 Task: Add the task  Upgrade and migrate company customer support to a cloud-based solution to the section Dev Drive in the project AptitudeWorks and add a Due Date to the respective task as 2024/02/05
Action: Mouse moved to (569, 484)
Screenshot: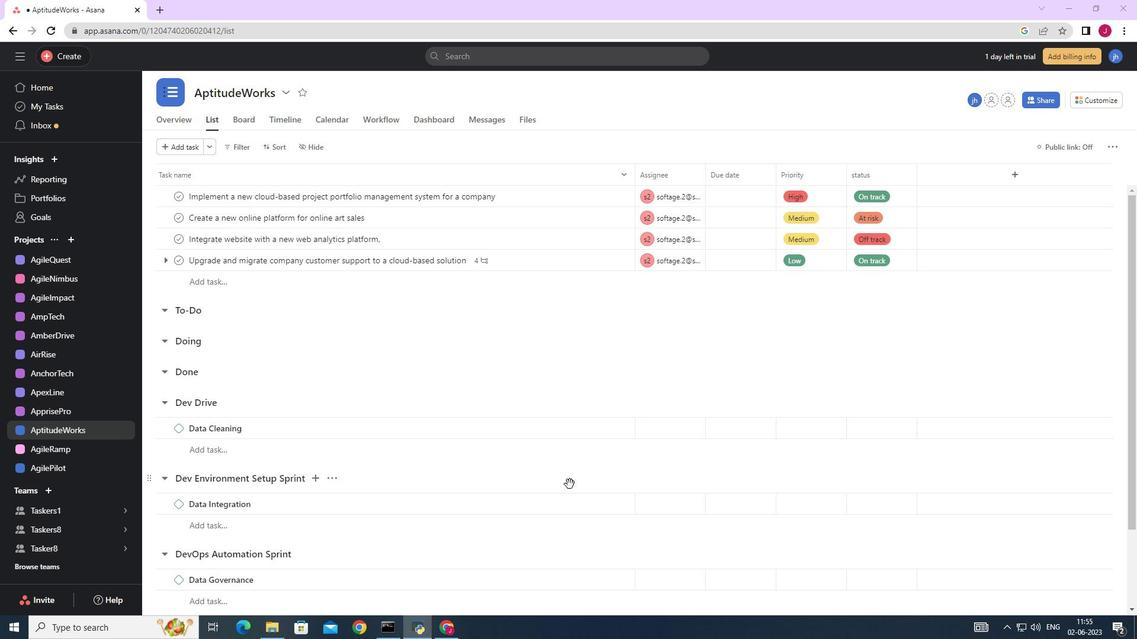 
Action: Mouse scrolled (569, 483) with delta (0, 0)
Screenshot: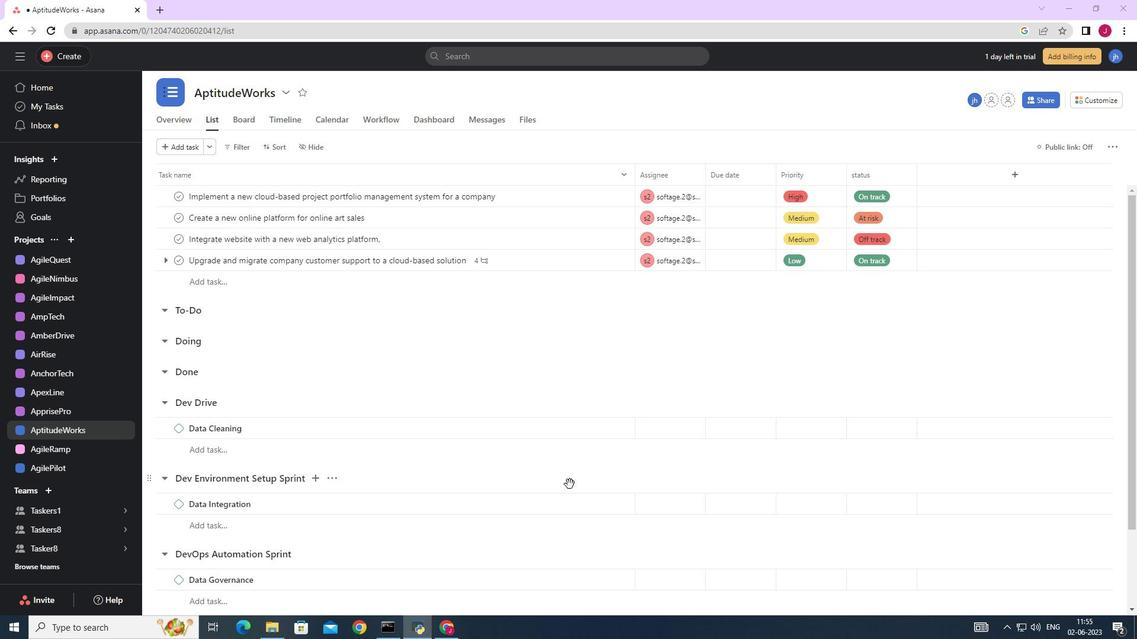 
Action: Mouse scrolled (569, 483) with delta (0, 0)
Screenshot: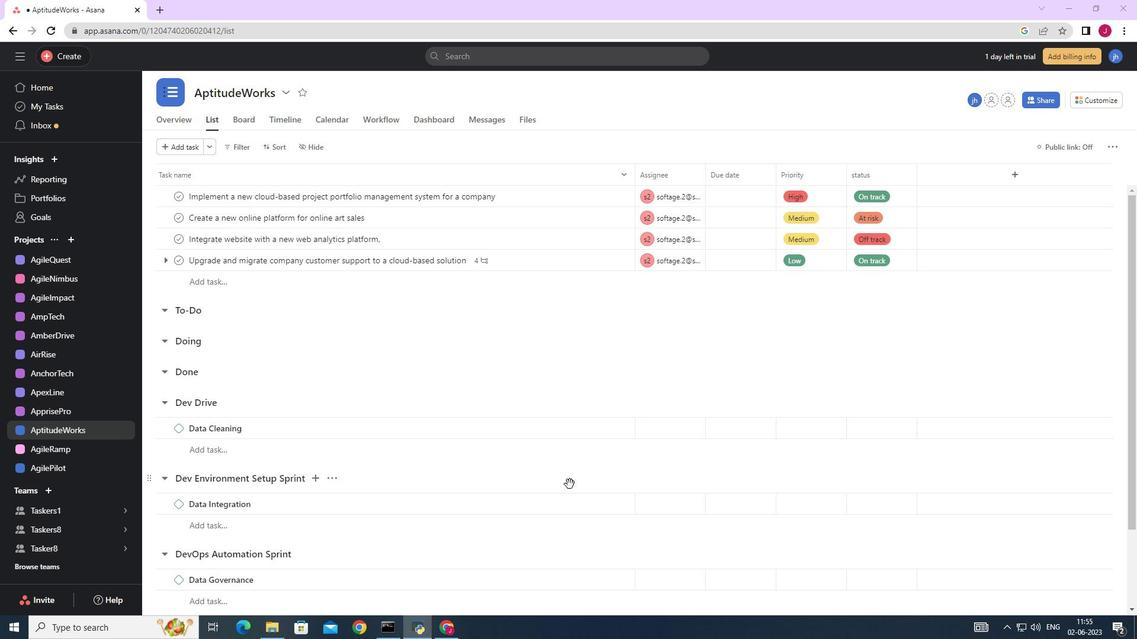 
Action: Mouse scrolled (569, 483) with delta (0, 0)
Screenshot: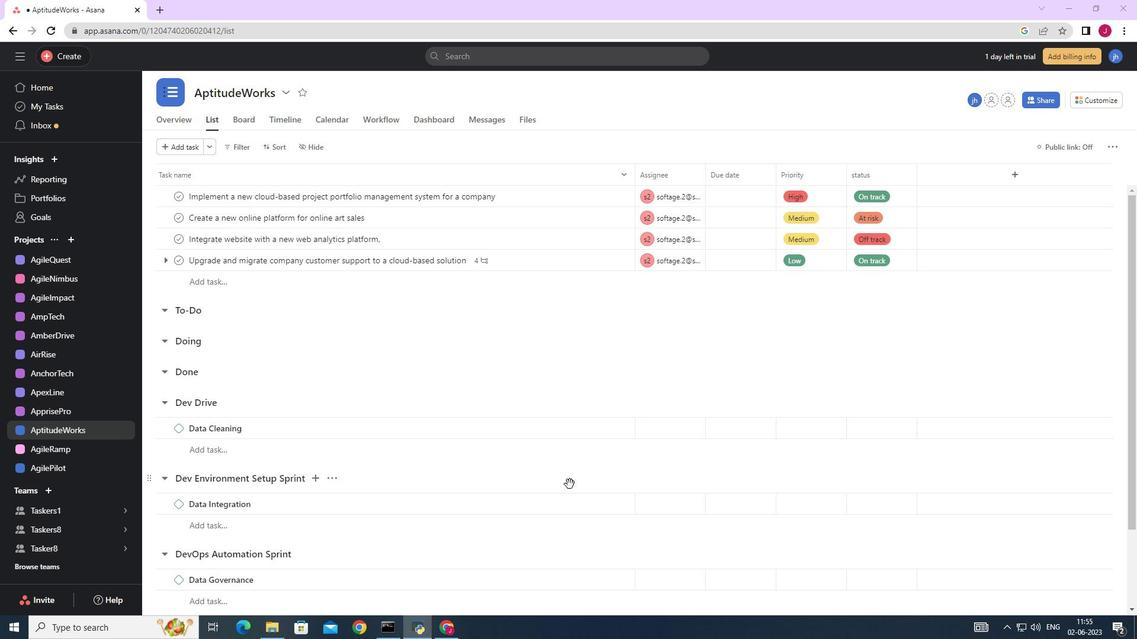 
Action: Mouse moved to (569, 484)
Screenshot: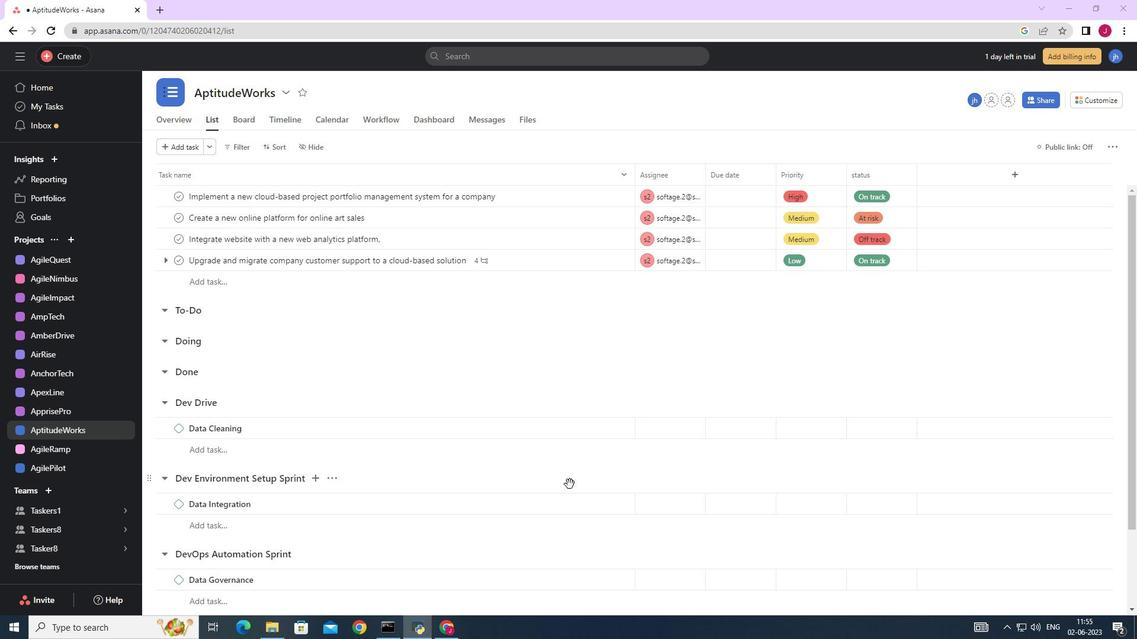 
Action: Mouse scrolled (569, 483) with delta (0, 0)
Screenshot: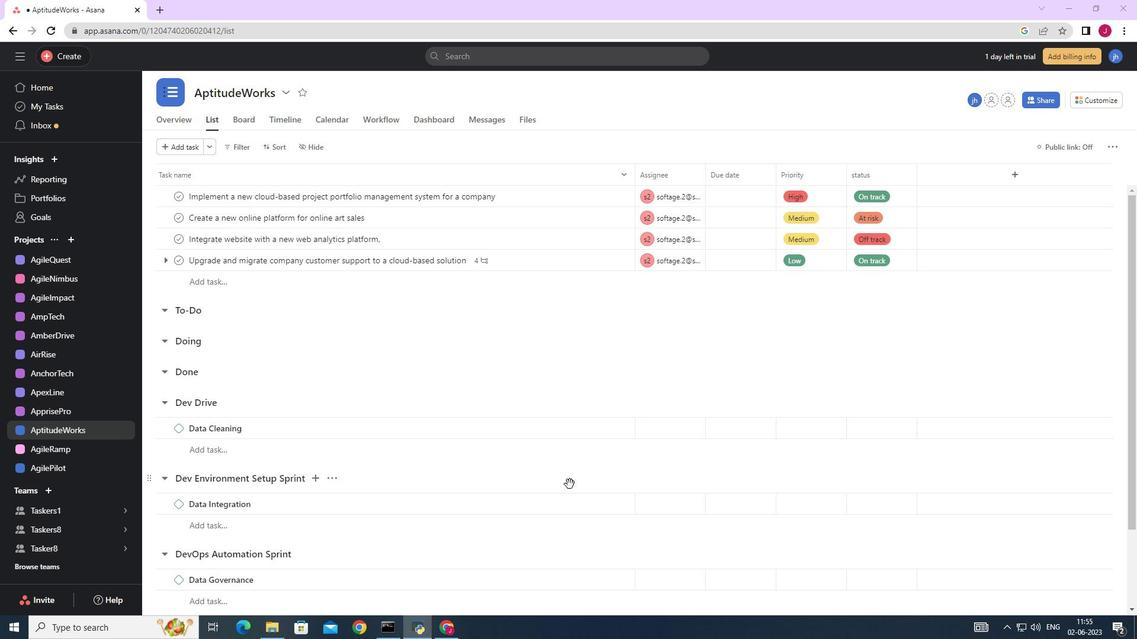 
Action: Mouse moved to (555, 490)
Screenshot: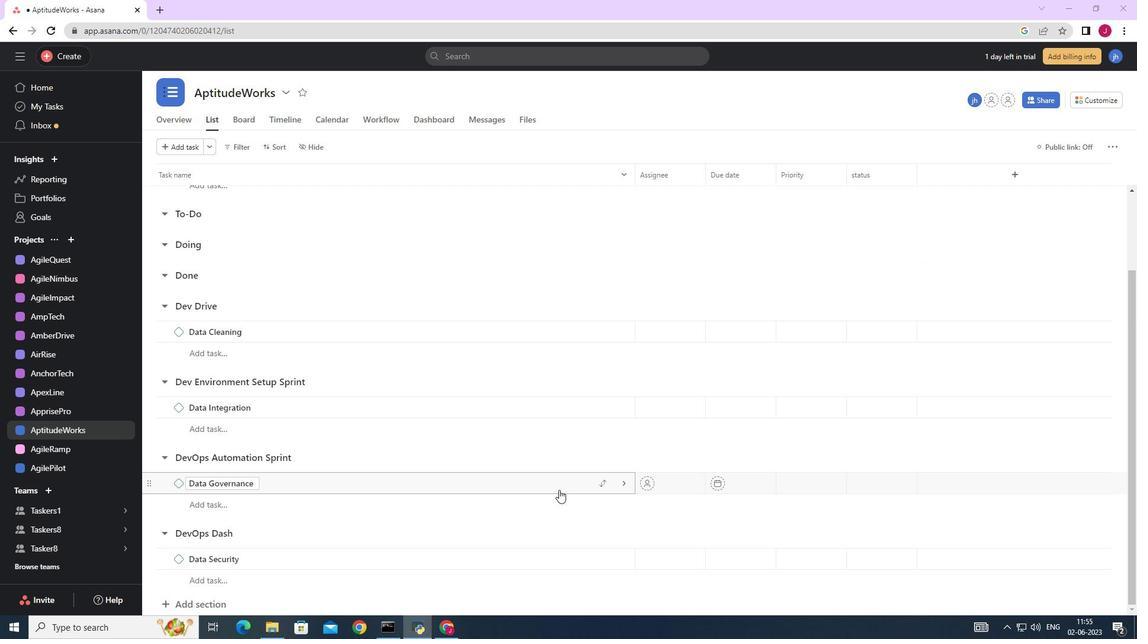 
Action: Mouse scrolled (555, 491) with delta (0, 0)
Screenshot: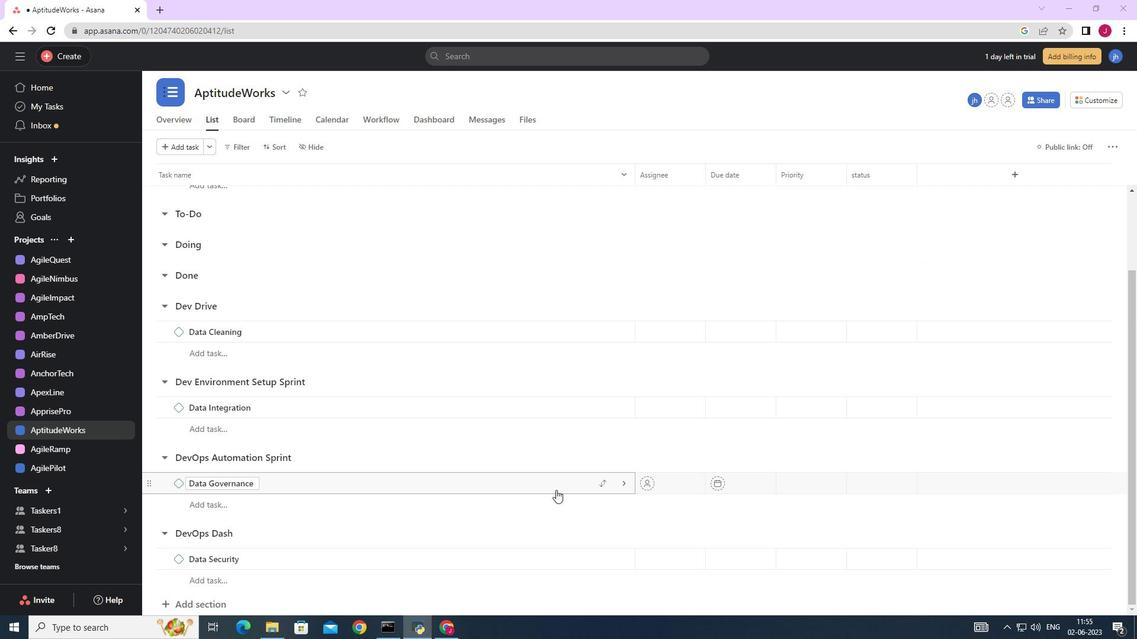 
Action: Mouse scrolled (555, 491) with delta (0, 0)
Screenshot: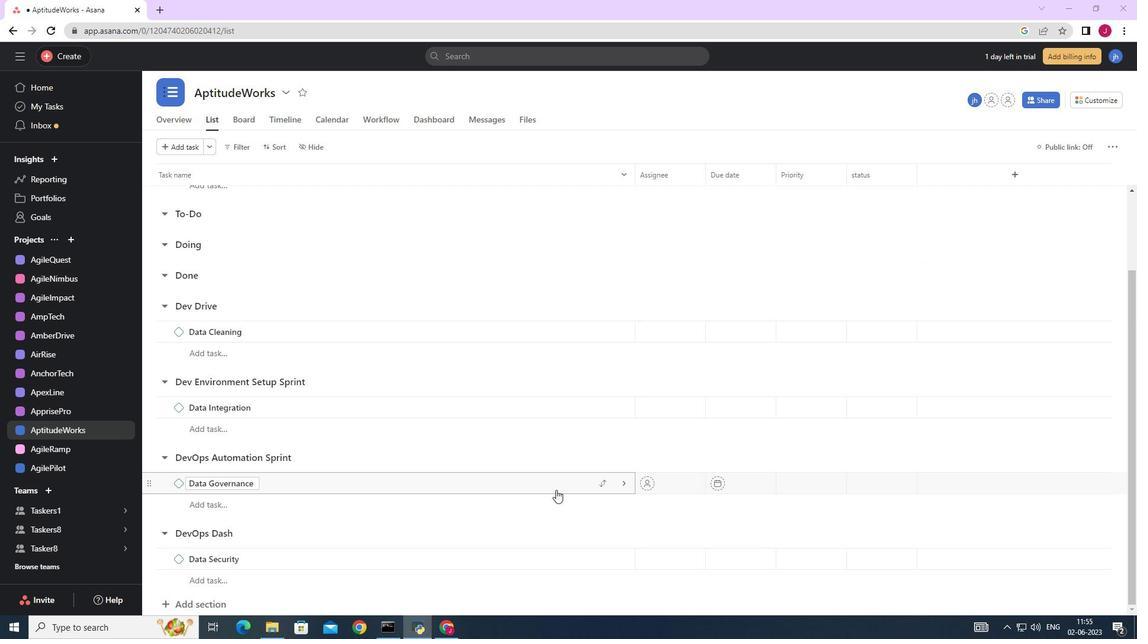 
Action: Mouse scrolled (555, 491) with delta (0, 0)
Screenshot: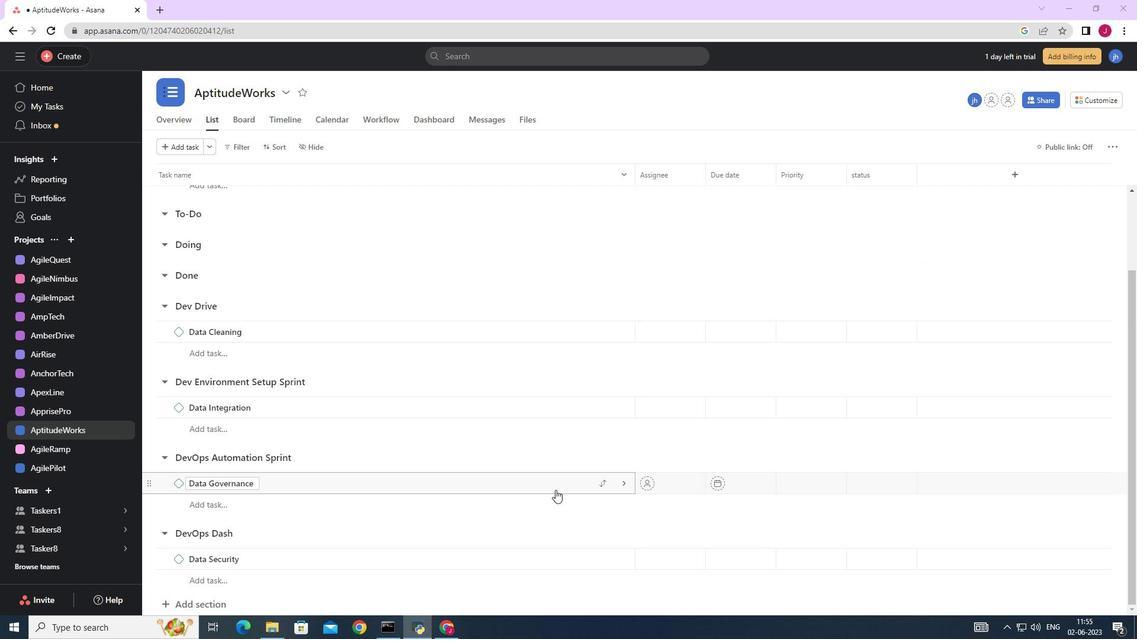 
Action: Mouse moved to (549, 488)
Screenshot: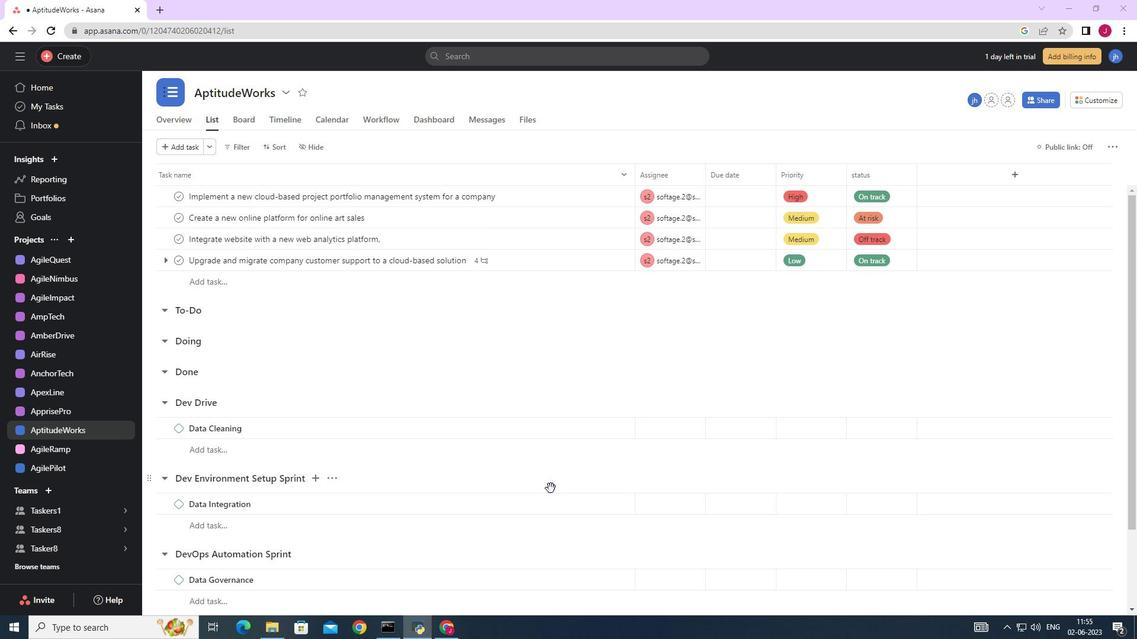 
Action: Mouse scrolled (549, 488) with delta (0, 0)
Screenshot: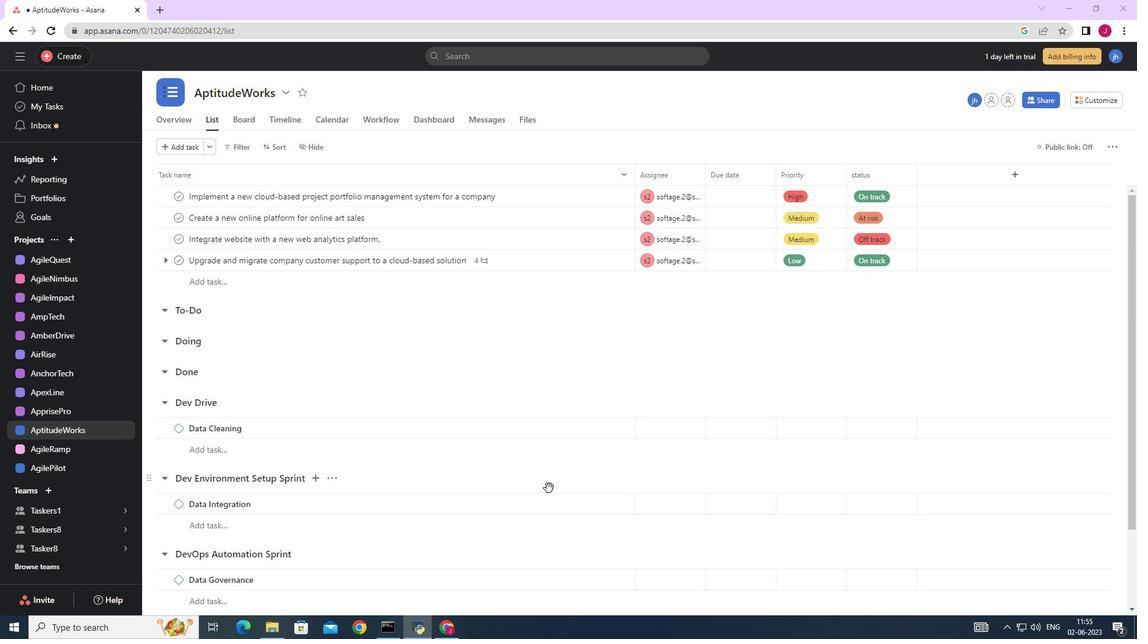 
Action: Mouse scrolled (549, 488) with delta (0, 0)
Screenshot: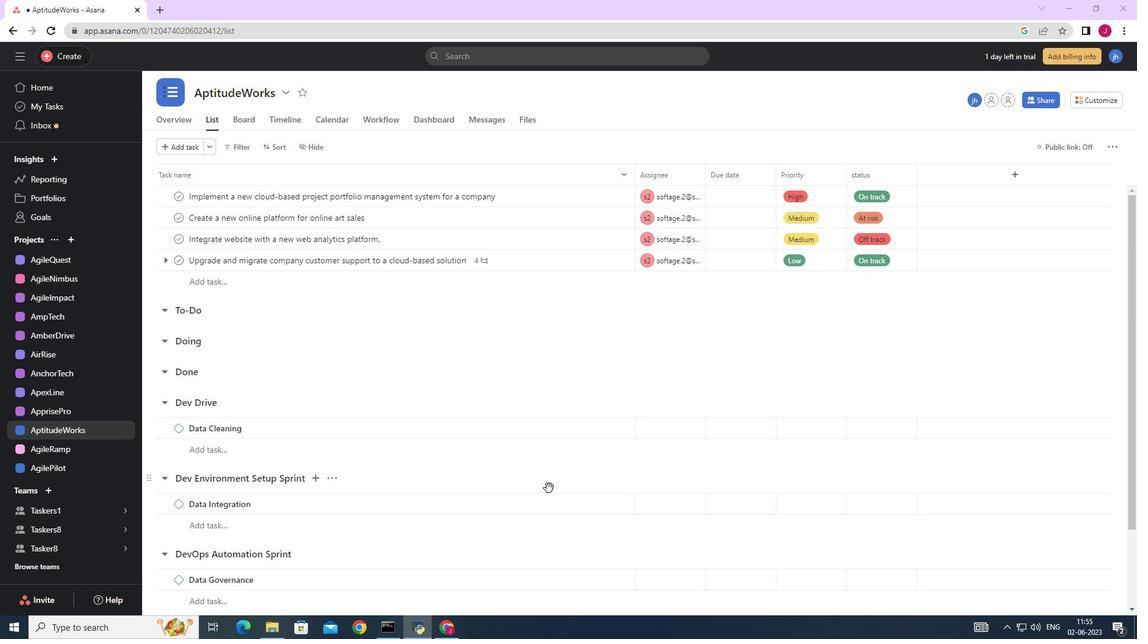 
Action: Mouse scrolled (549, 488) with delta (0, 0)
Screenshot: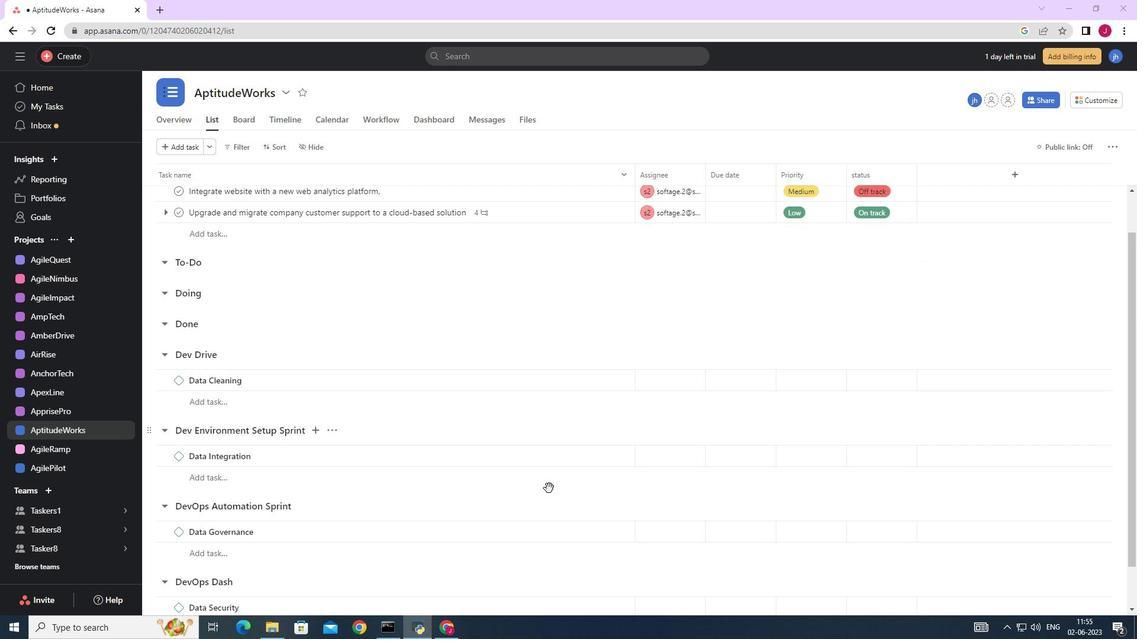 
Action: Mouse moved to (547, 486)
Screenshot: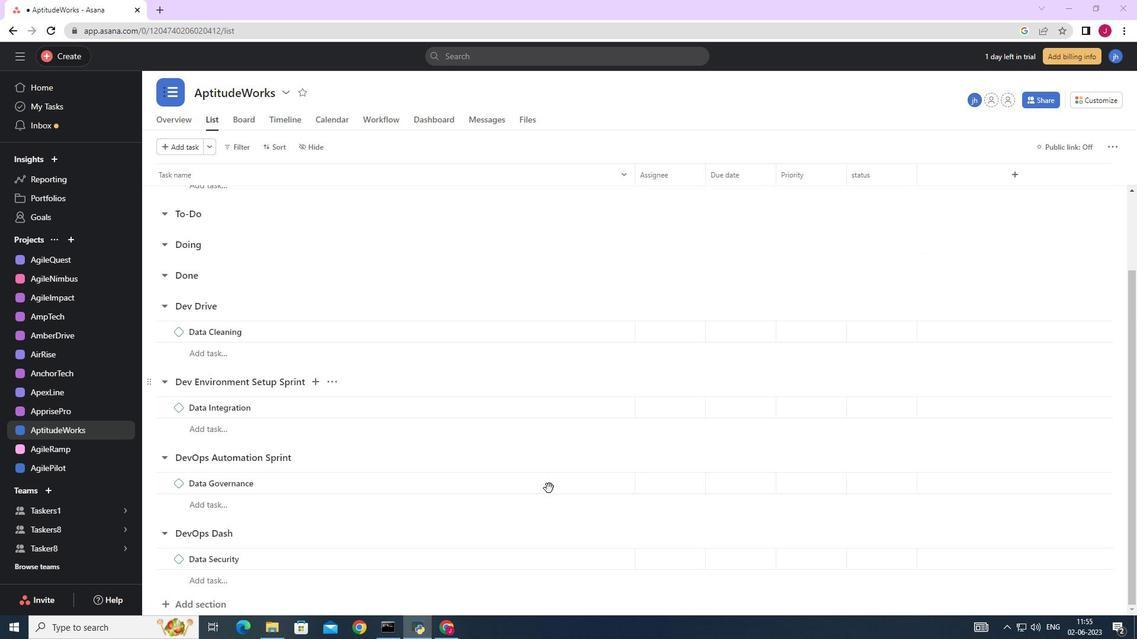 
Action: Mouse scrolled (547, 486) with delta (0, 0)
Screenshot: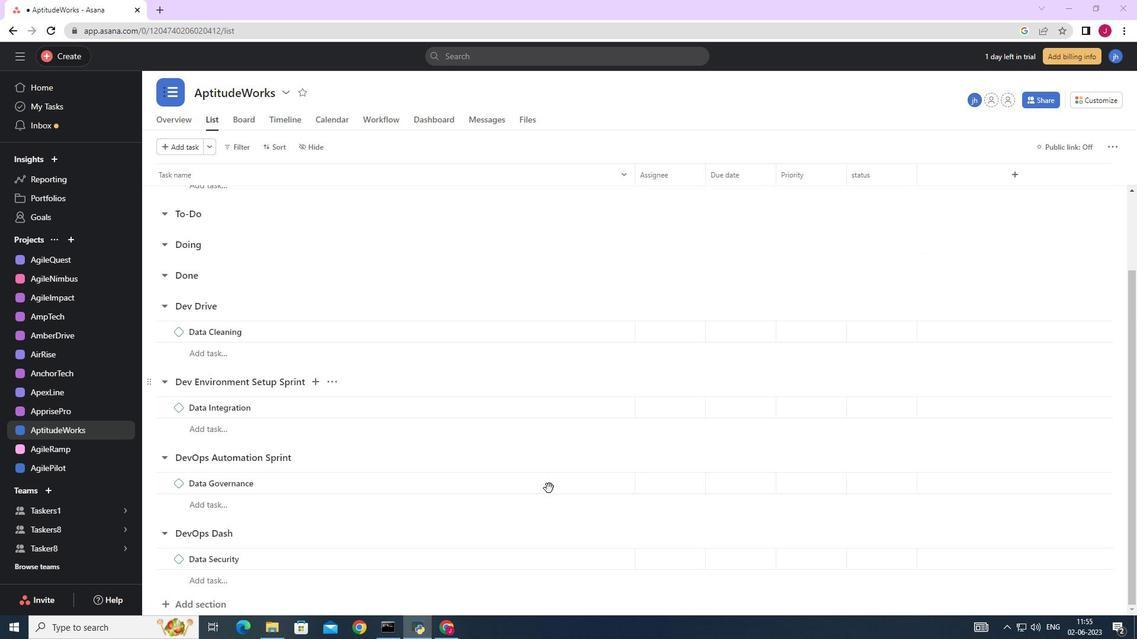 
Action: Mouse scrolled (547, 486) with delta (0, 0)
Screenshot: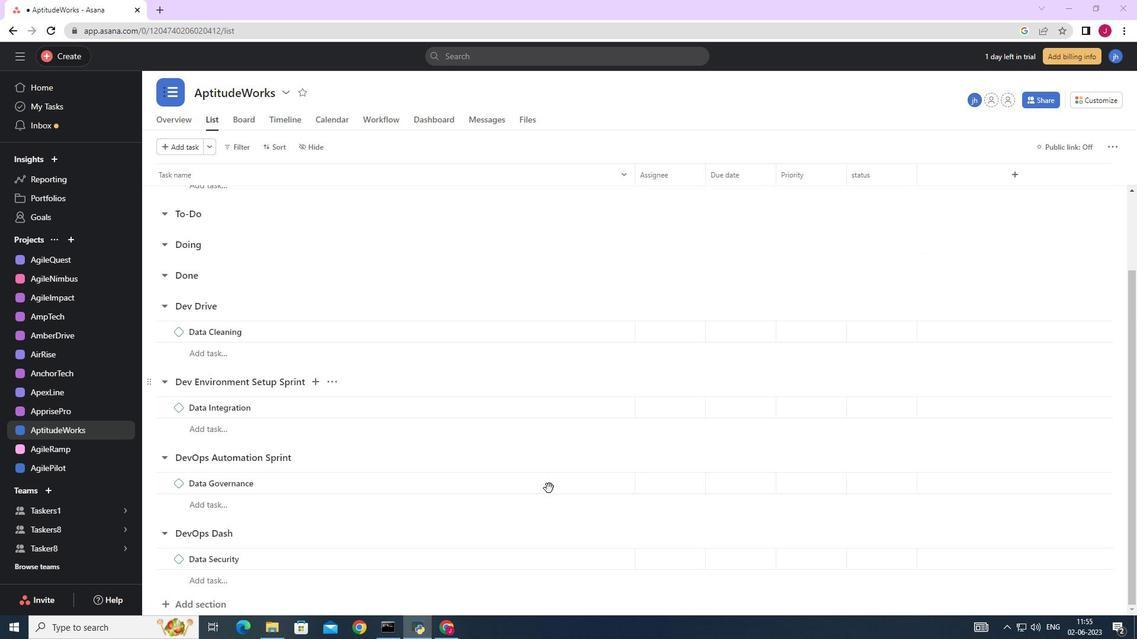 
Action: Mouse scrolled (547, 486) with delta (0, 0)
Screenshot: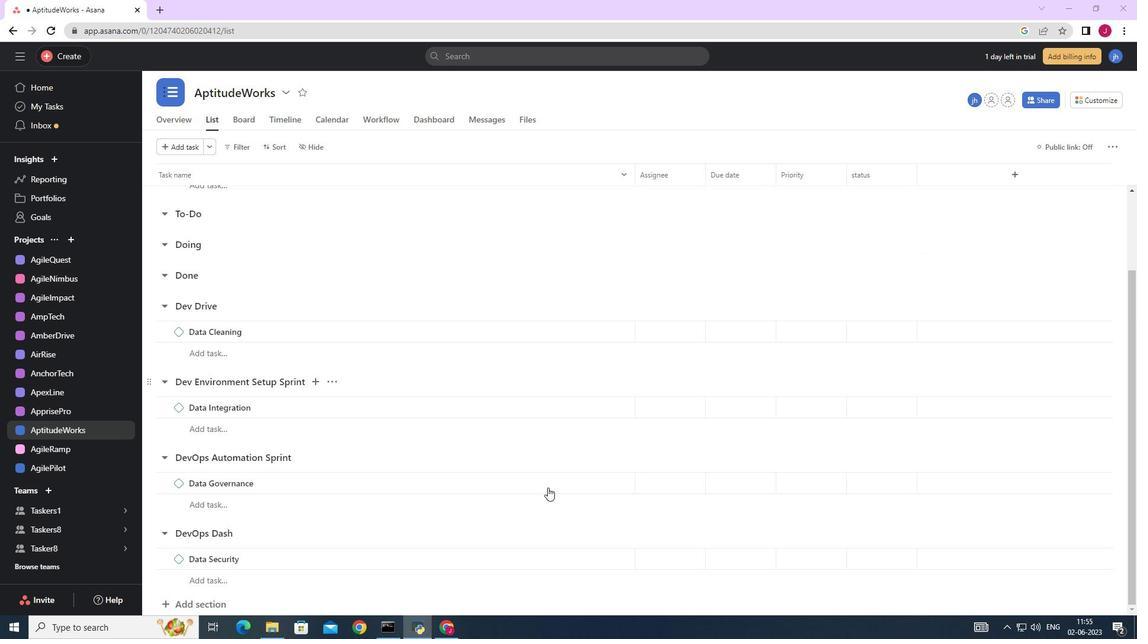 
Action: Mouse scrolled (547, 486) with delta (0, 0)
Screenshot: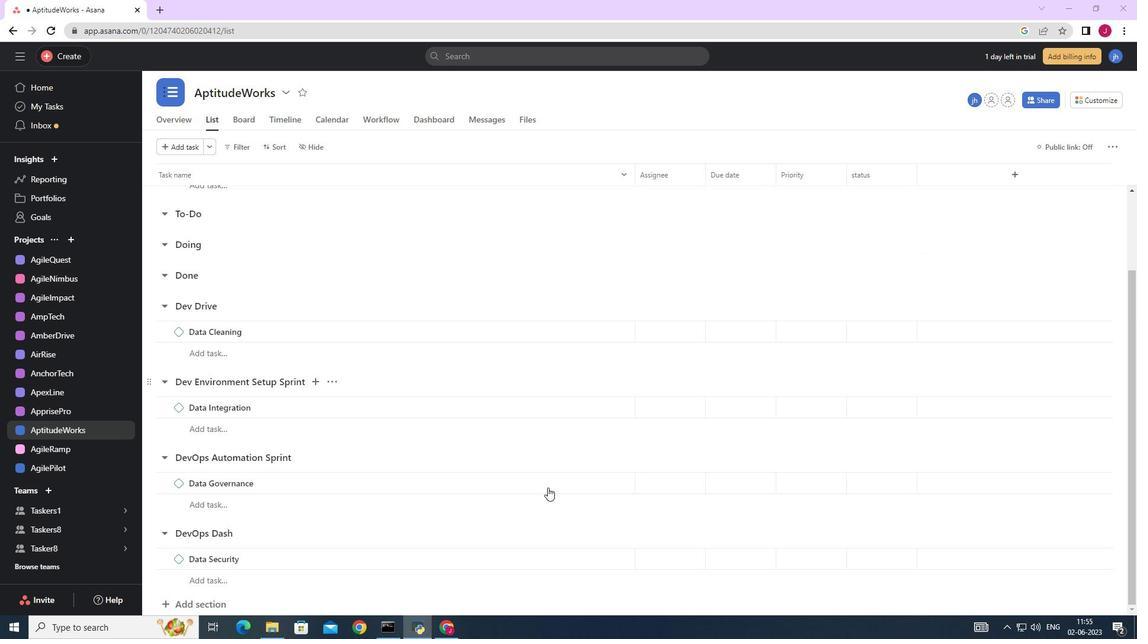 
Action: Mouse moved to (600, 261)
Screenshot: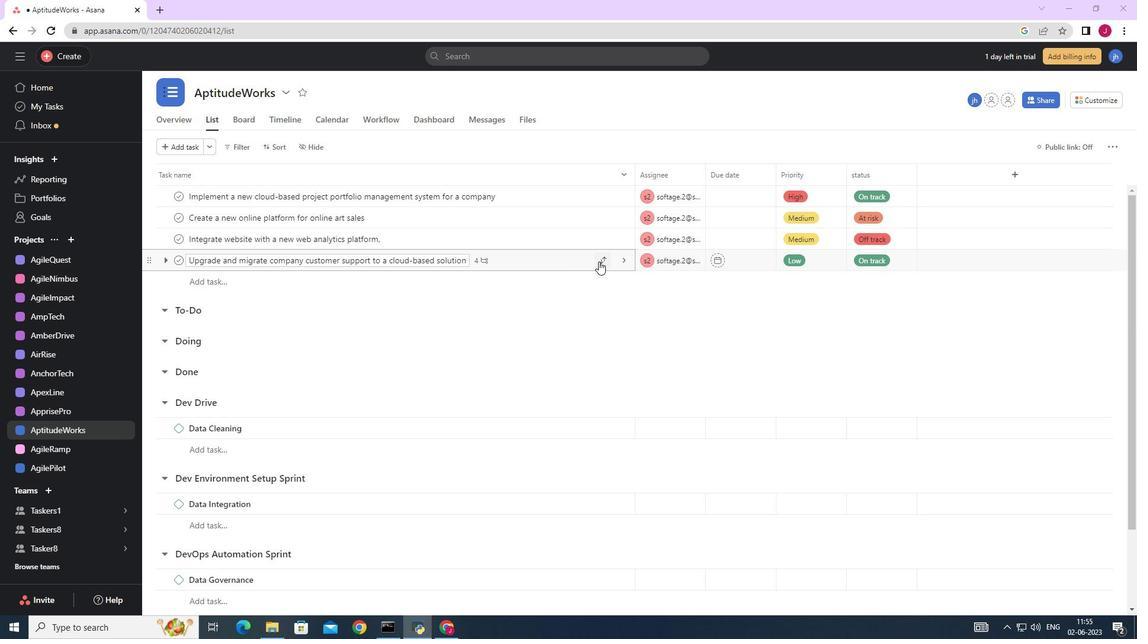 
Action: Mouse pressed left at (600, 261)
Screenshot: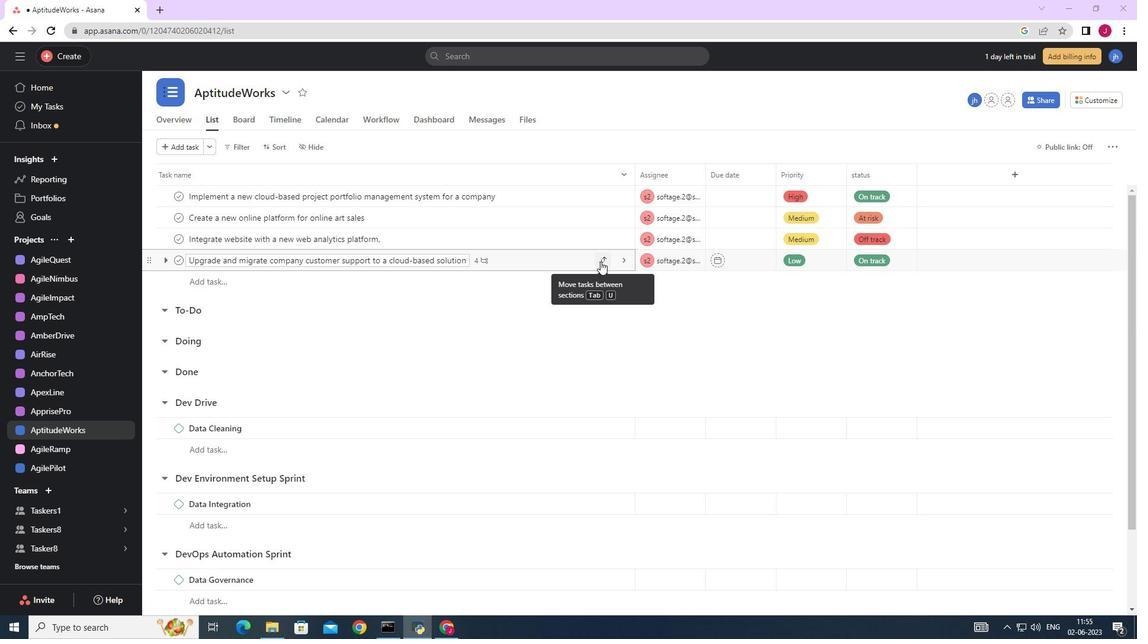 
Action: Mouse moved to (547, 390)
Screenshot: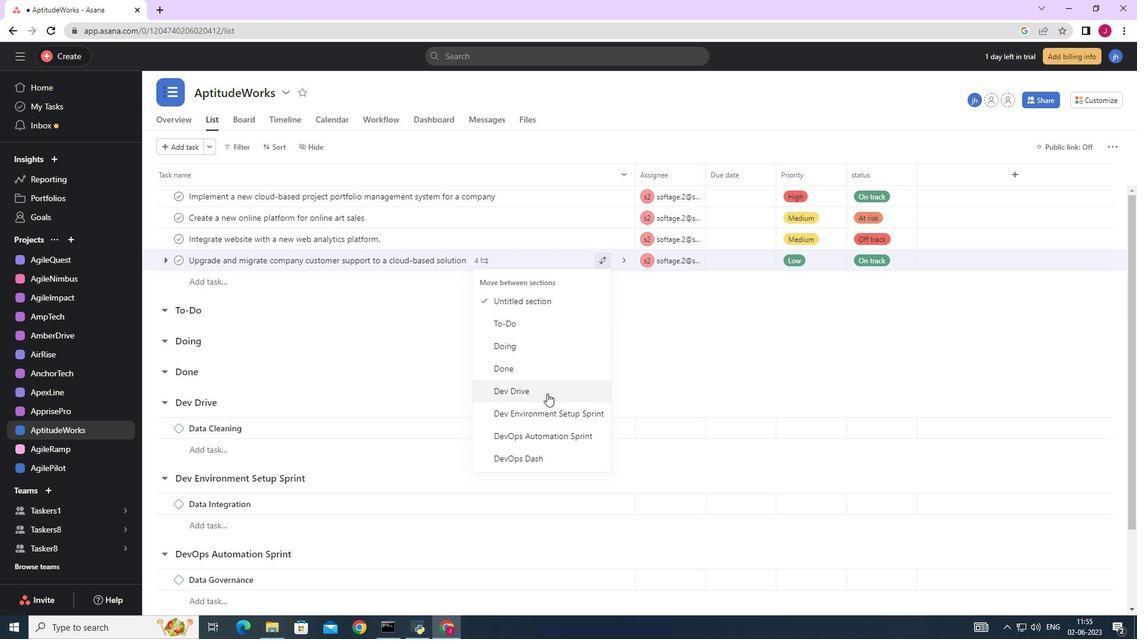 
Action: Mouse pressed left at (547, 390)
Screenshot: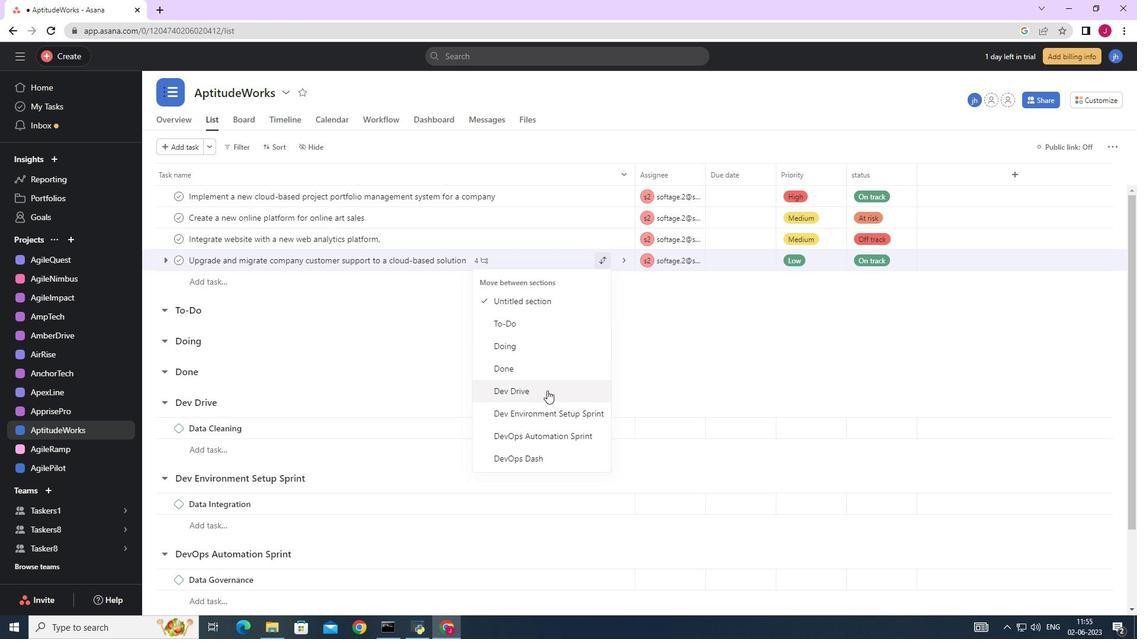 
Action: Mouse moved to (743, 409)
Screenshot: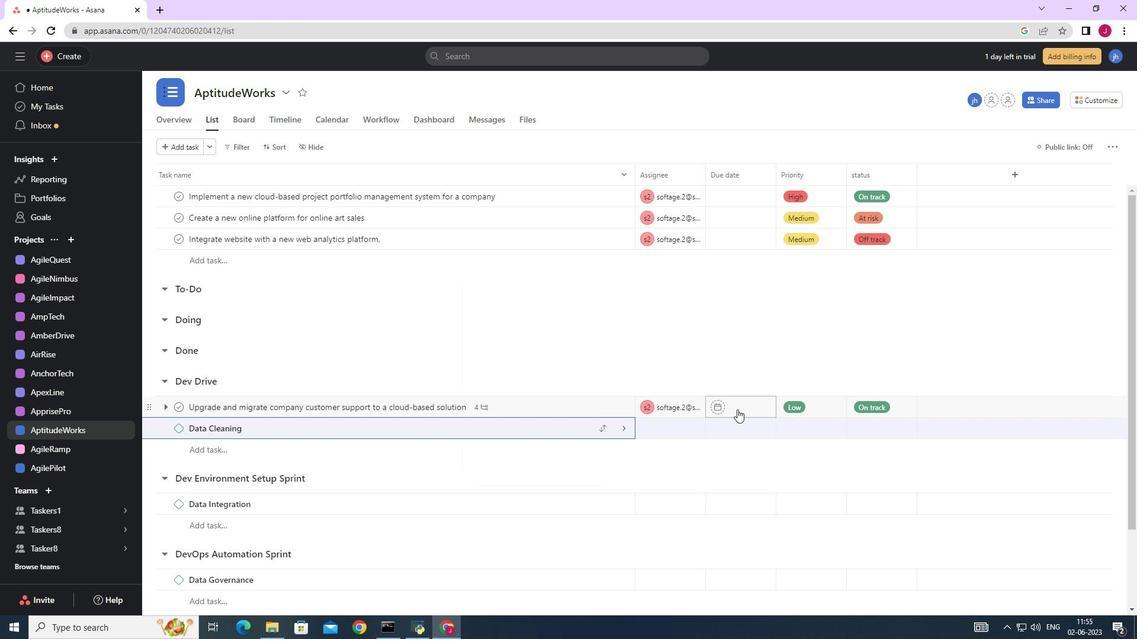 
Action: Mouse pressed left at (743, 409)
Screenshot: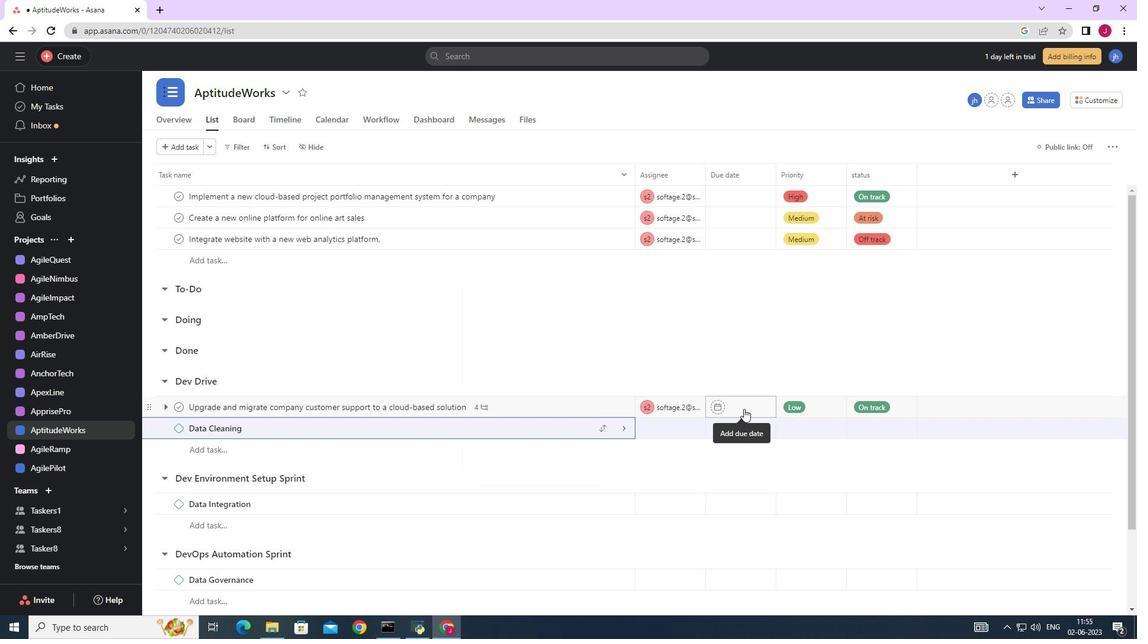 
Action: Mouse moved to (862, 217)
Screenshot: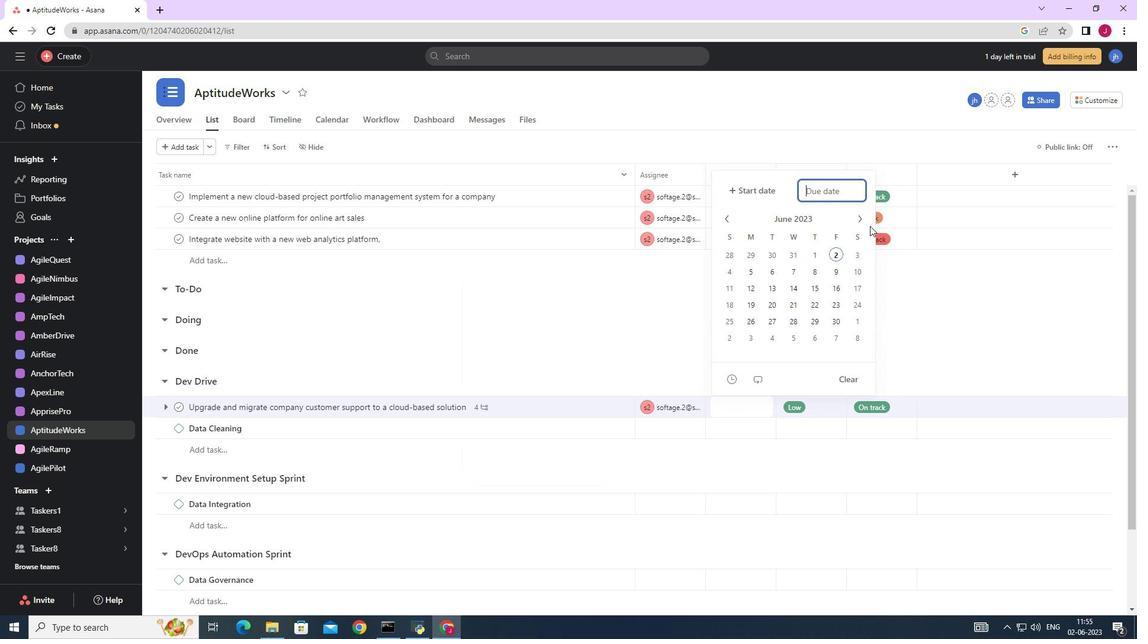 
Action: Mouse pressed left at (862, 217)
Screenshot: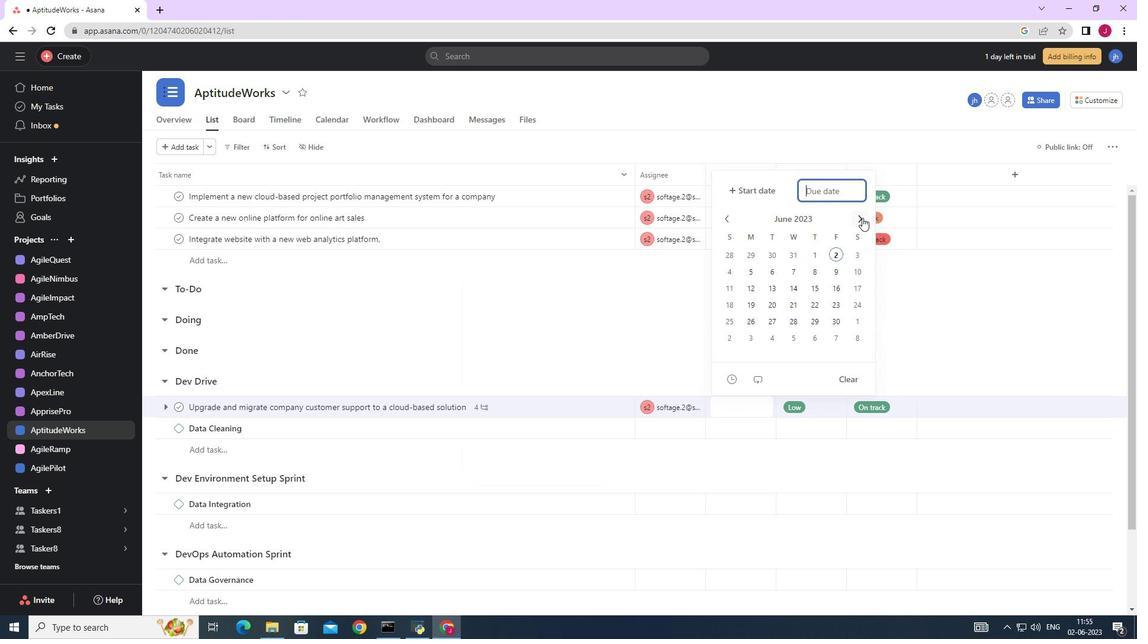 
Action: Mouse pressed left at (862, 217)
Screenshot: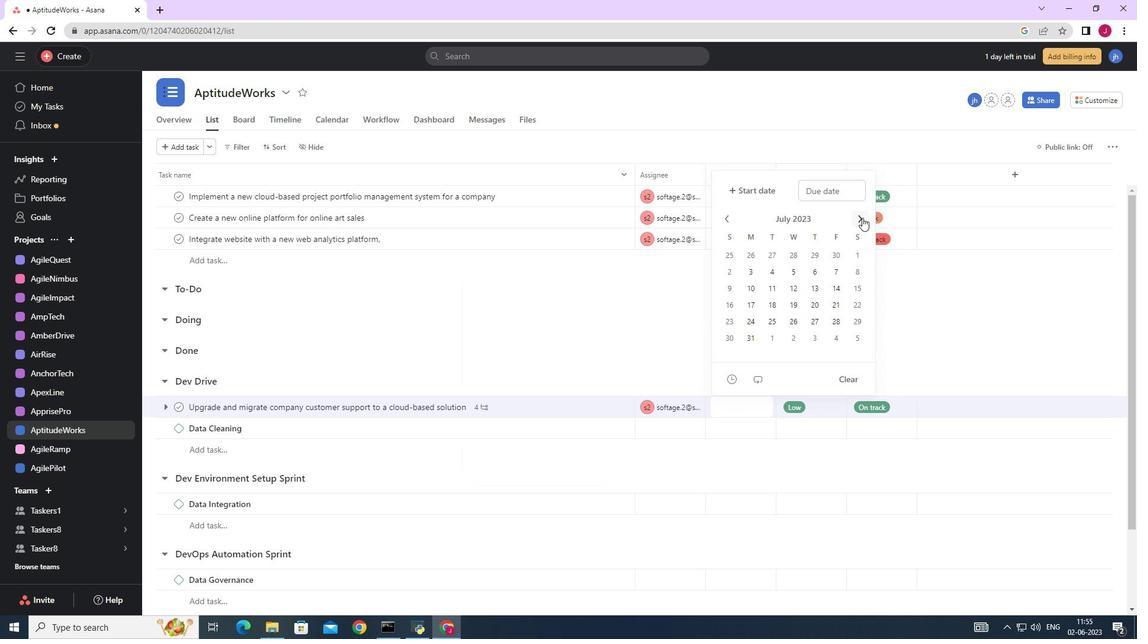 
Action: Mouse moved to (862, 217)
Screenshot: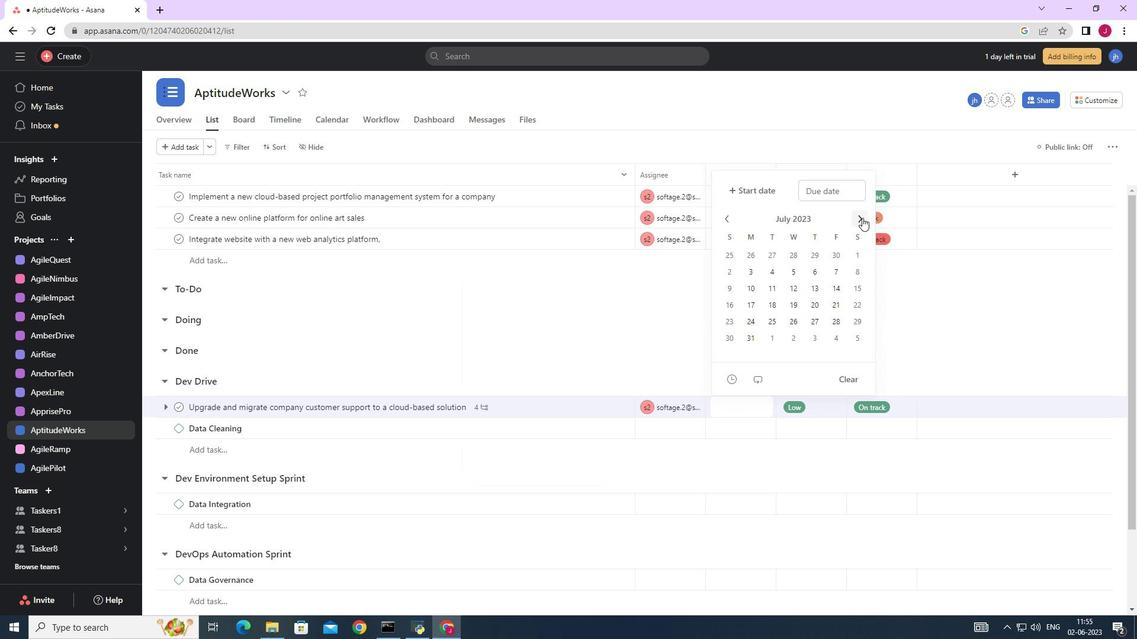 
Action: Mouse pressed left at (862, 217)
Screenshot: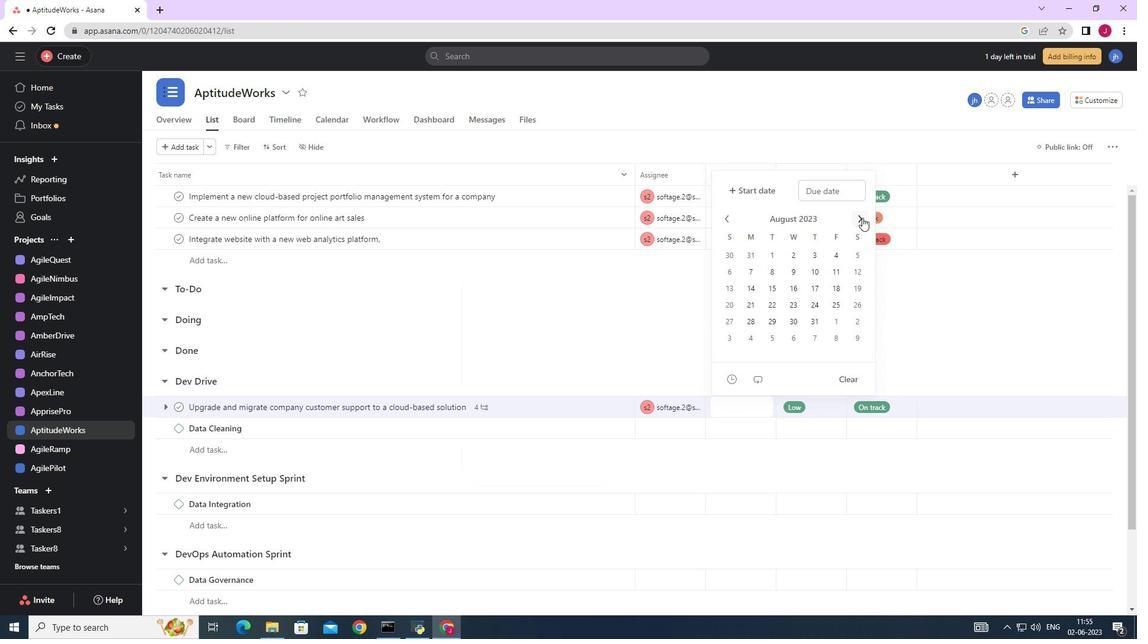 
Action: Mouse pressed left at (862, 217)
Screenshot: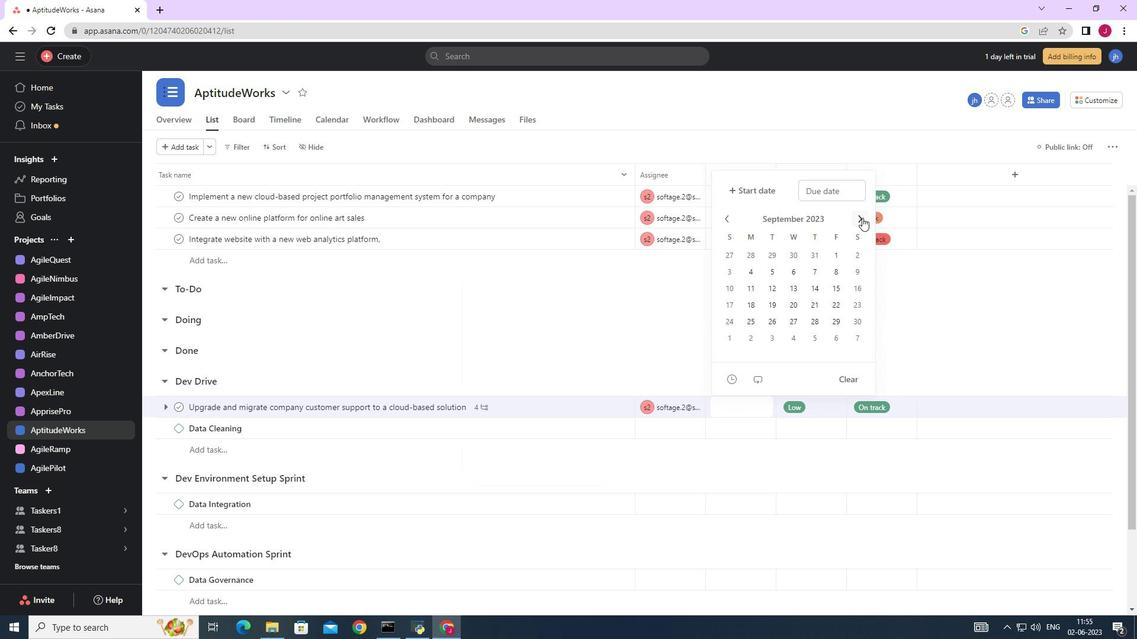
Action: Mouse pressed left at (862, 217)
Screenshot: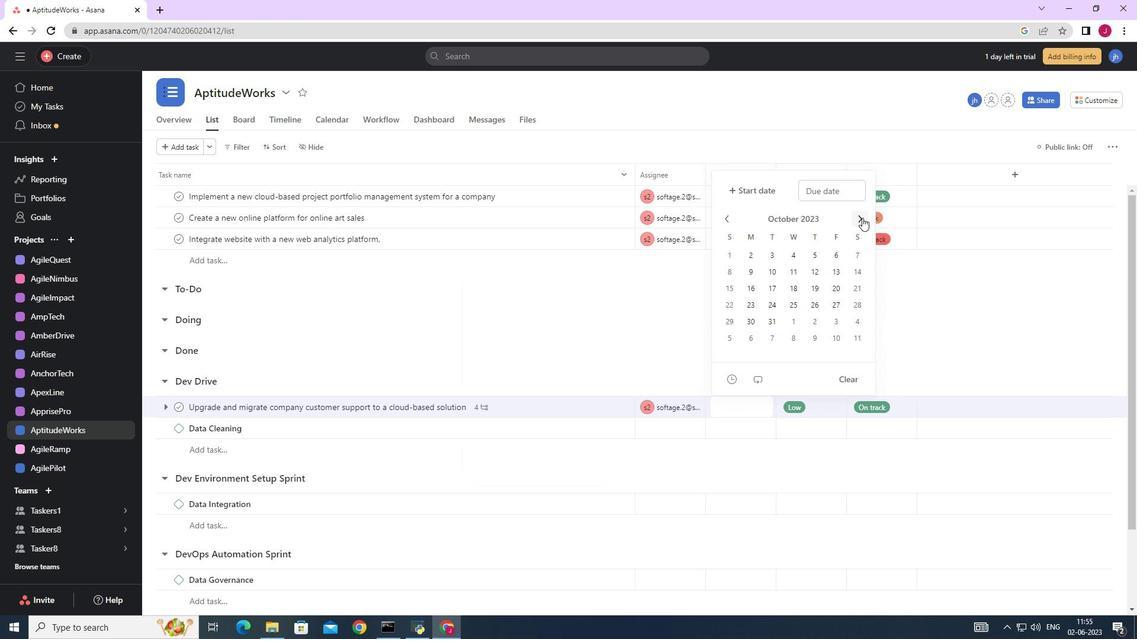 
Action: Mouse pressed left at (862, 217)
Screenshot: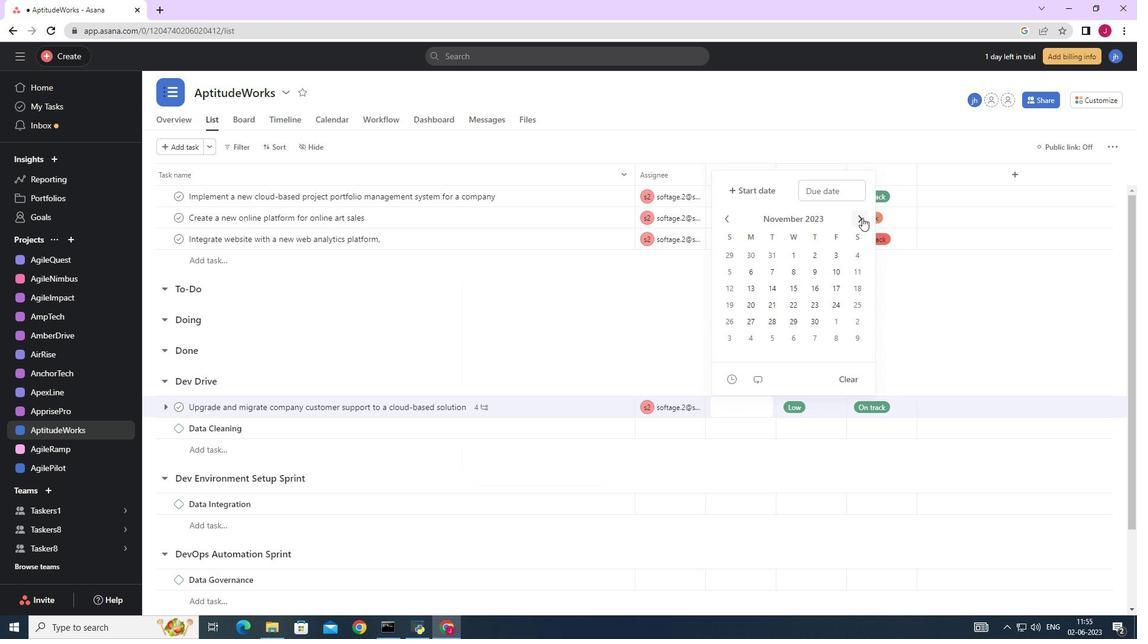 
Action: Mouse pressed left at (862, 217)
Screenshot: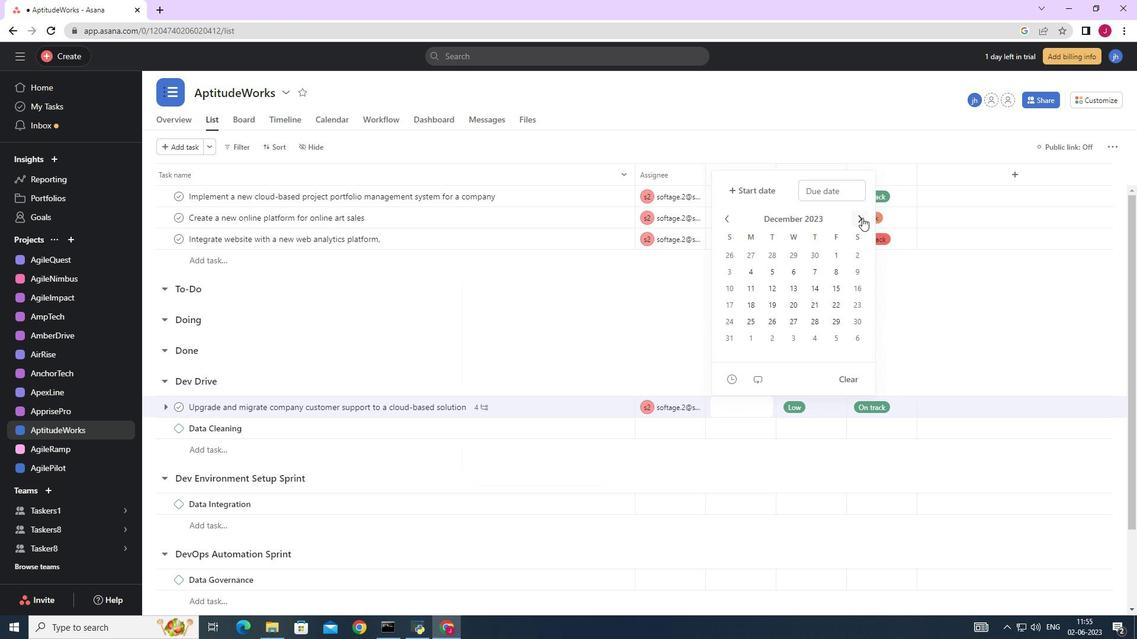
Action: Mouse pressed left at (862, 217)
Screenshot: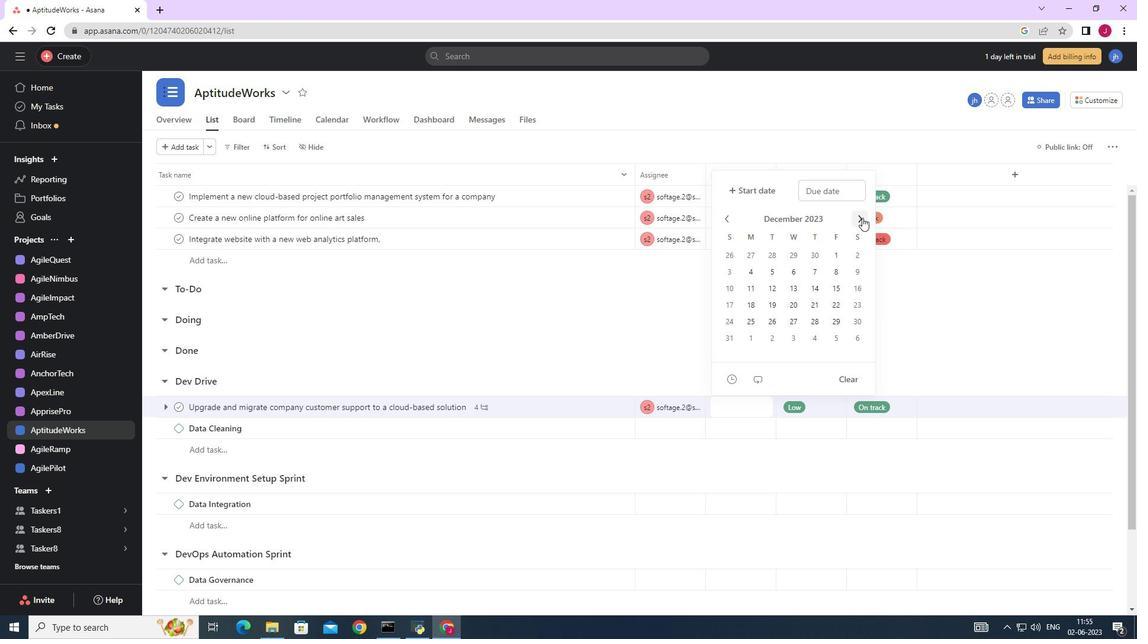 
Action: Mouse moved to (744, 273)
Screenshot: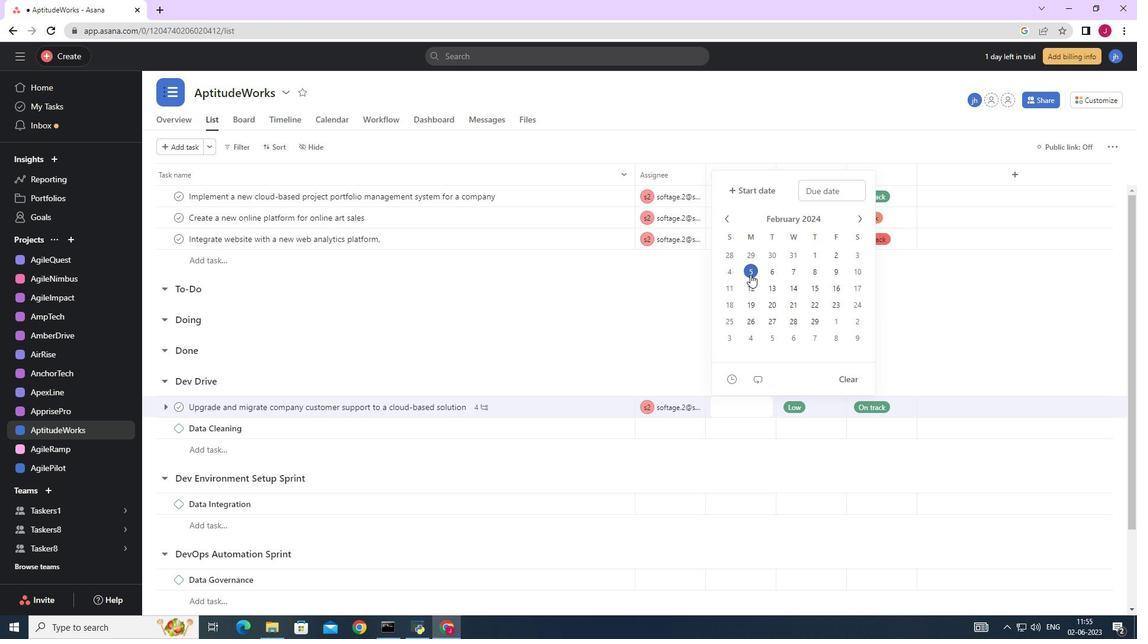 
Action: Mouse pressed left at (744, 273)
Screenshot: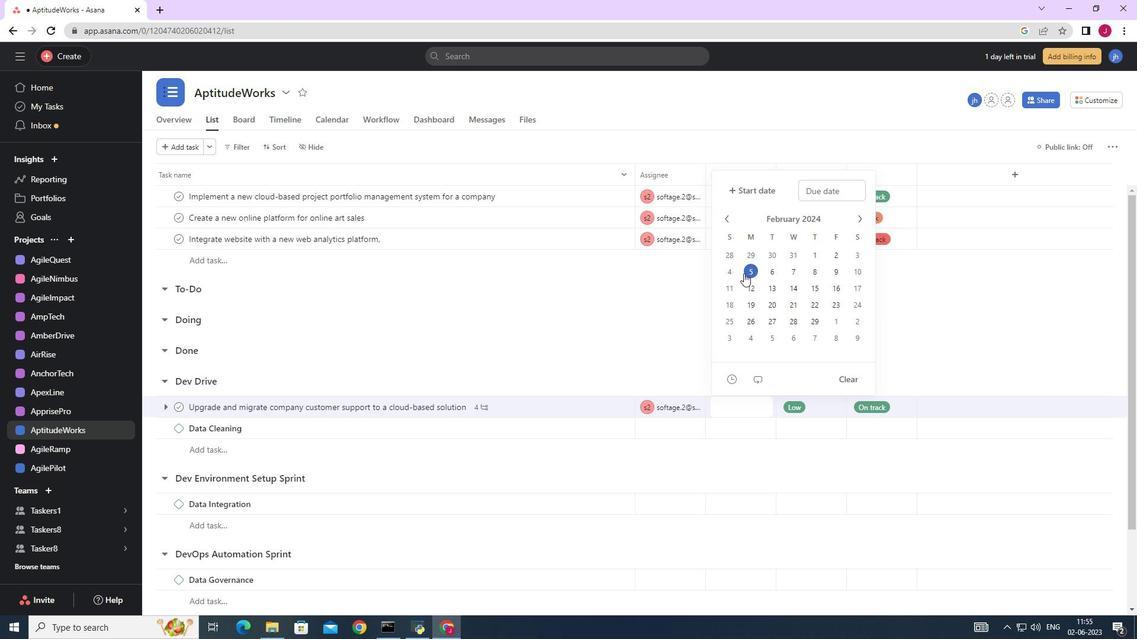 
Action: Mouse moved to (999, 318)
Screenshot: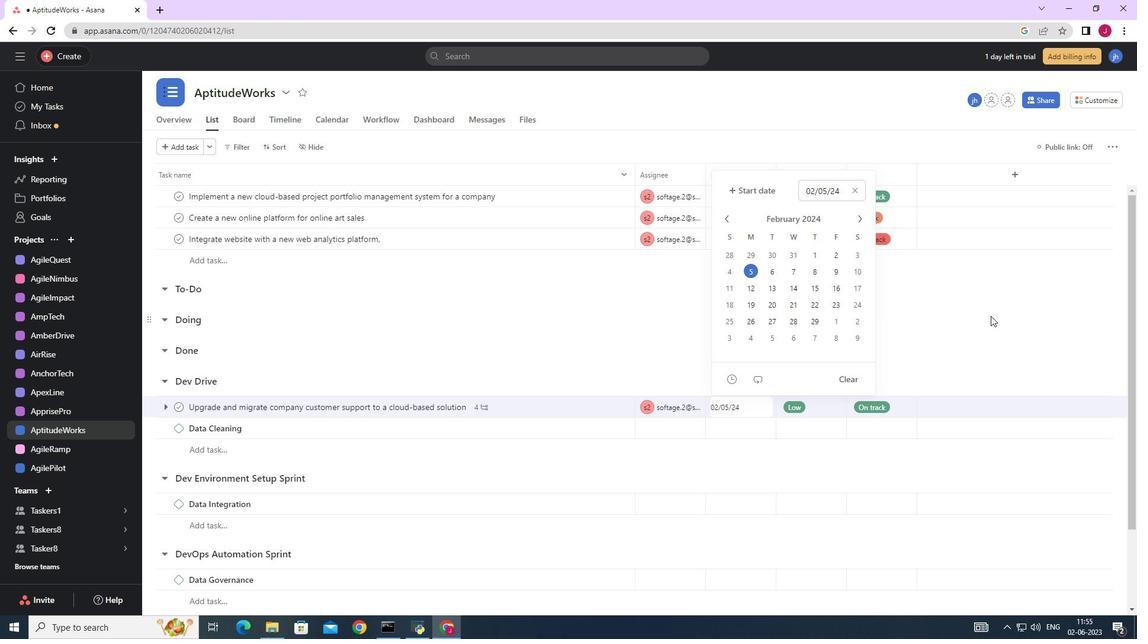 
Action: Mouse pressed left at (999, 318)
Screenshot: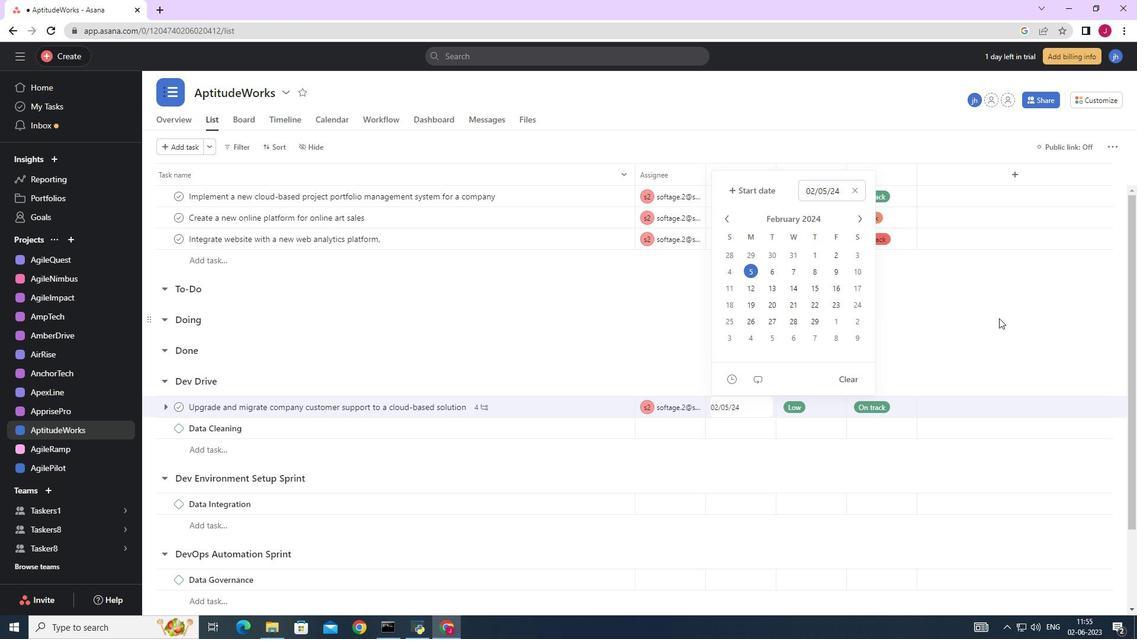 
Action: Mouse moved to (991, 318)
Screenshot: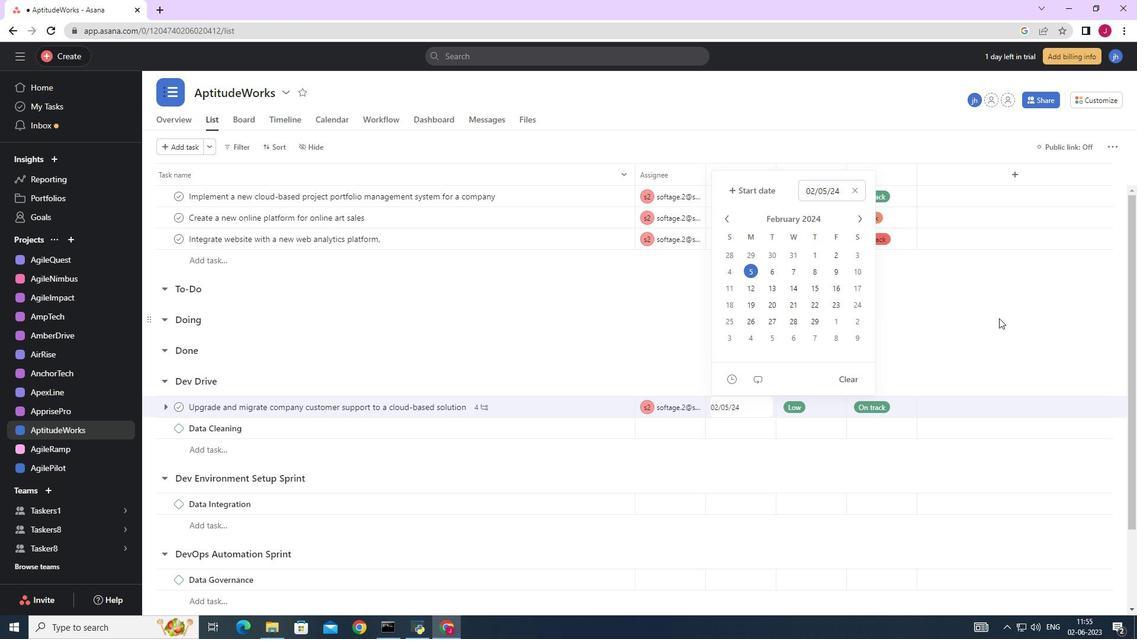 
